 Task: Use Race Car Drive By Effect in this video Movie B.mp4
Action: Mouse pressed left at (311, 138)
Screenshot: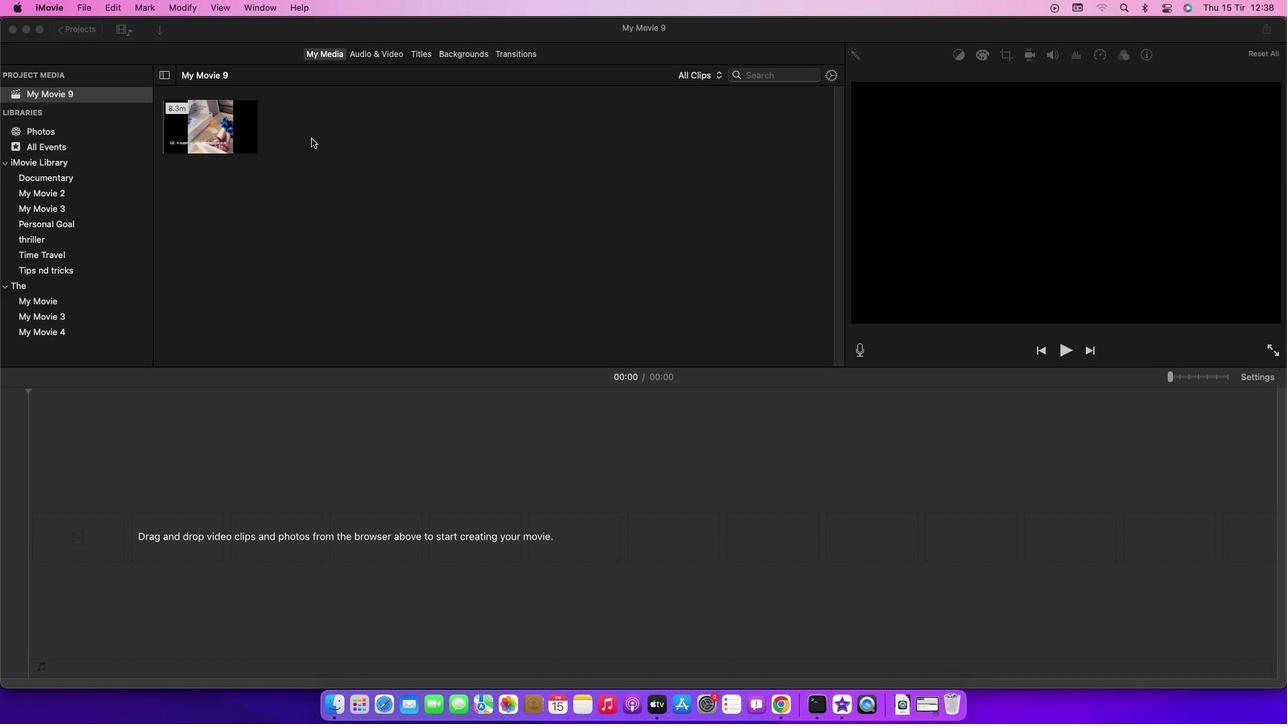 
Action: Mouse moved to (196, 120)
Screenshot: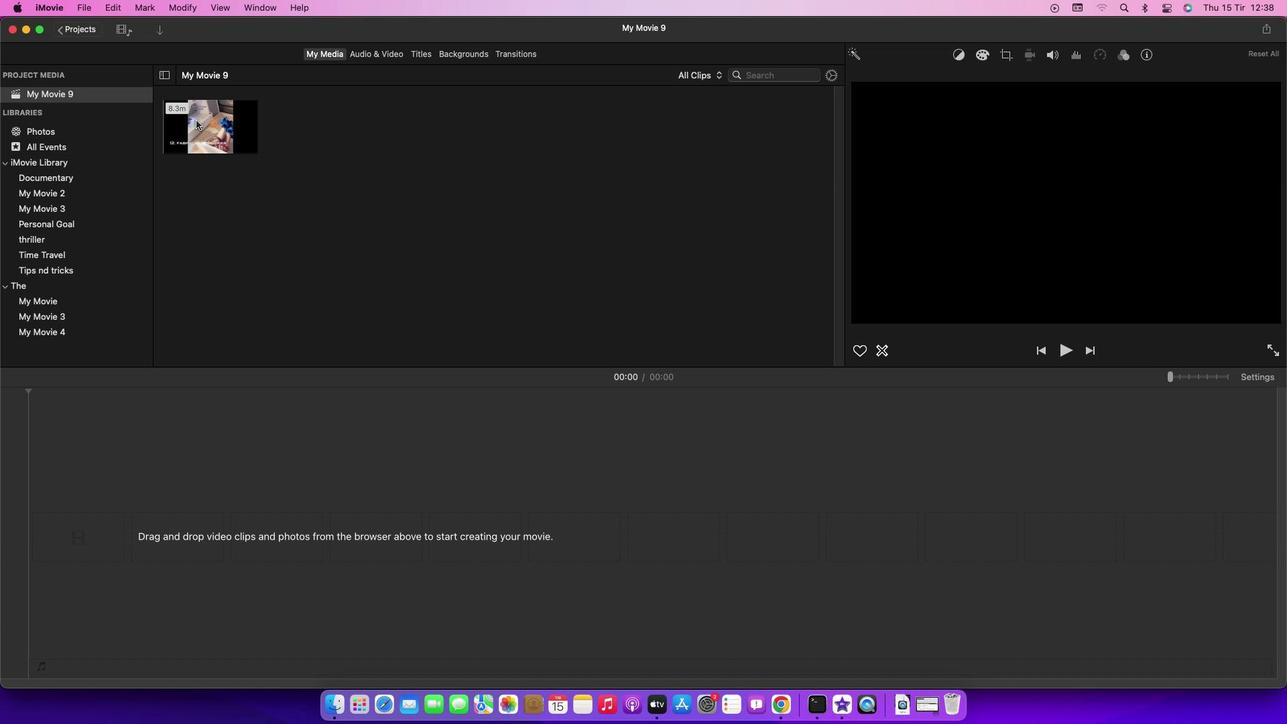 
Action: Mouse pressed left at (196, 120)
Screenshot: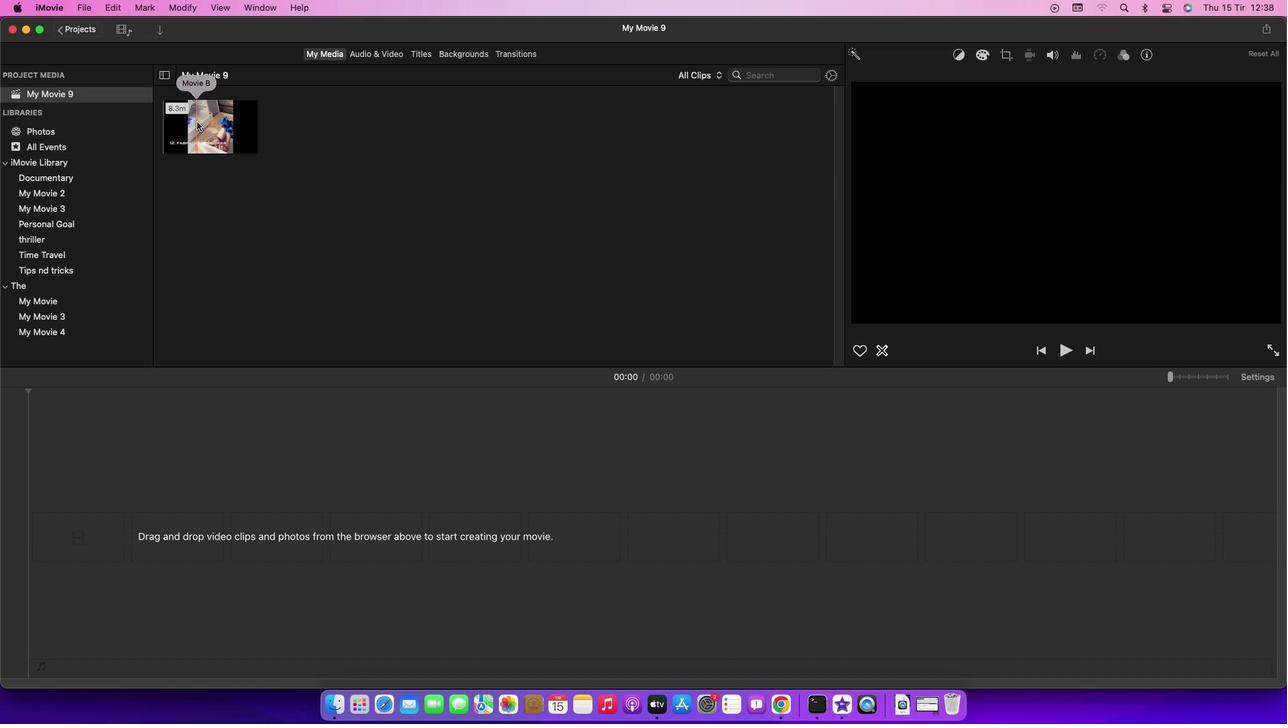 
Action: Mouse moved to (364, 52)
Screenshot: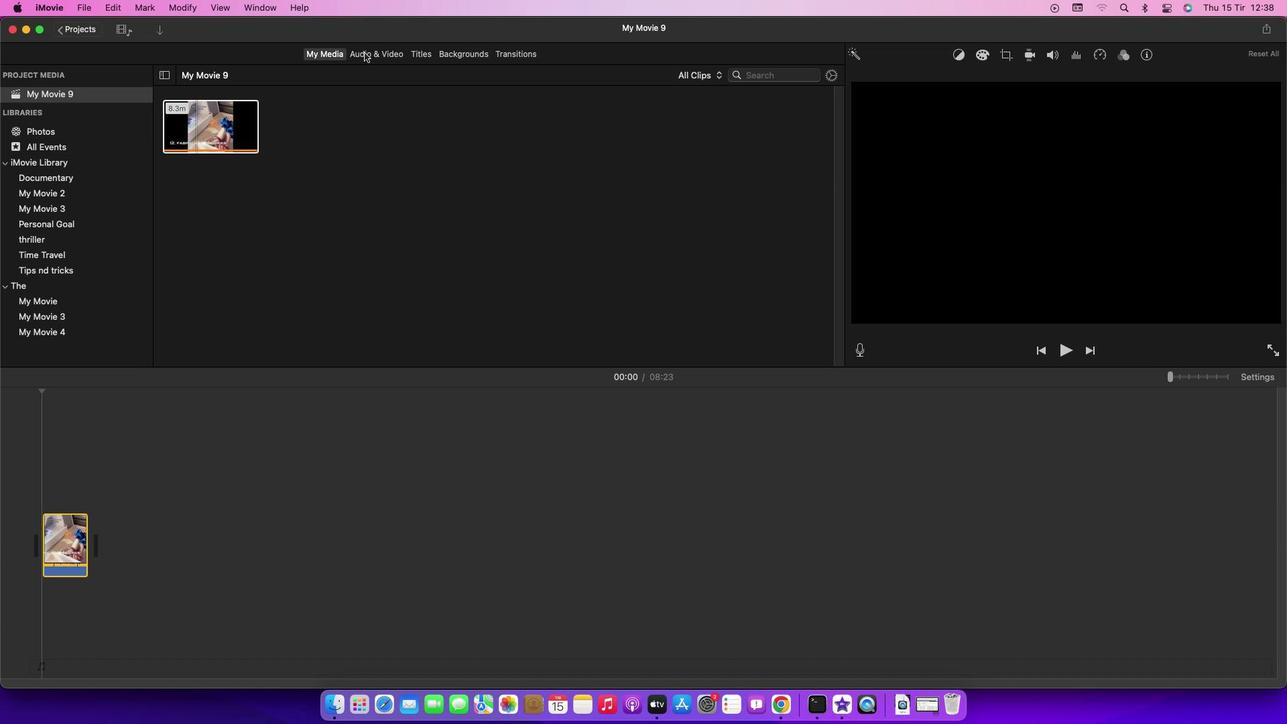 
Action: Mouse pressed left at (364, 52)
Screenshot: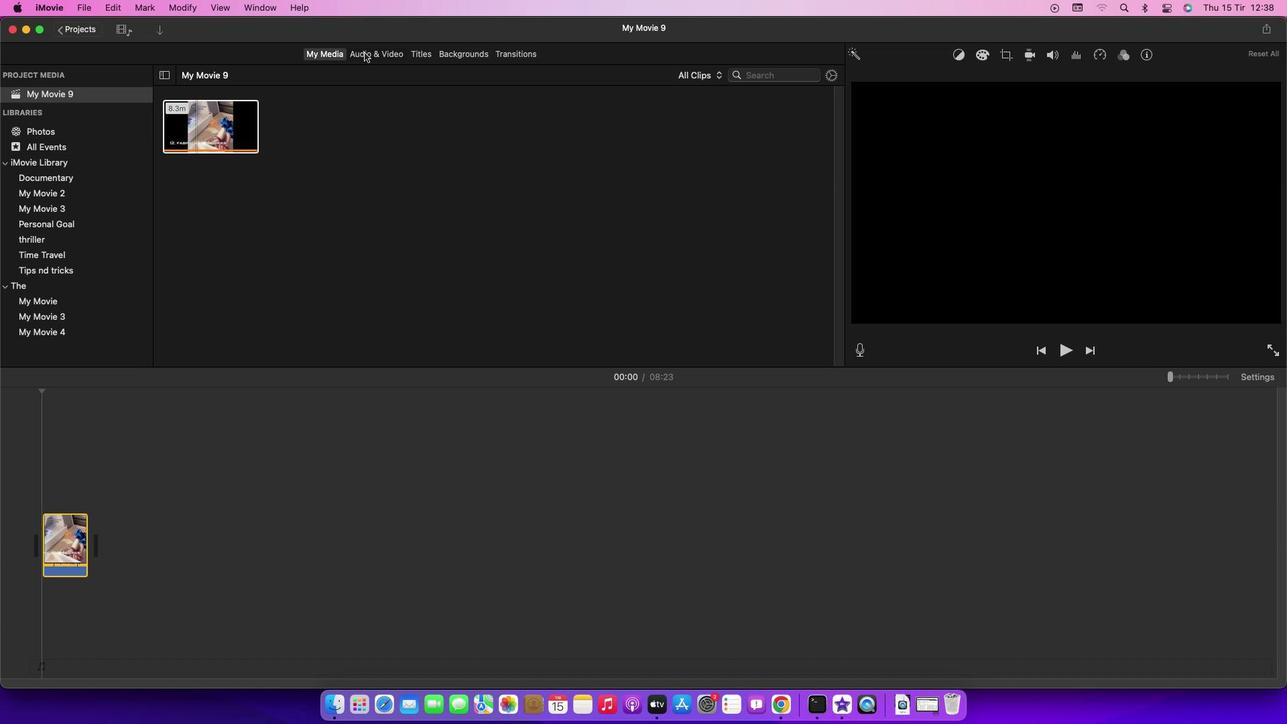
Action: Mouse moved to (93, 124)
Screenshot: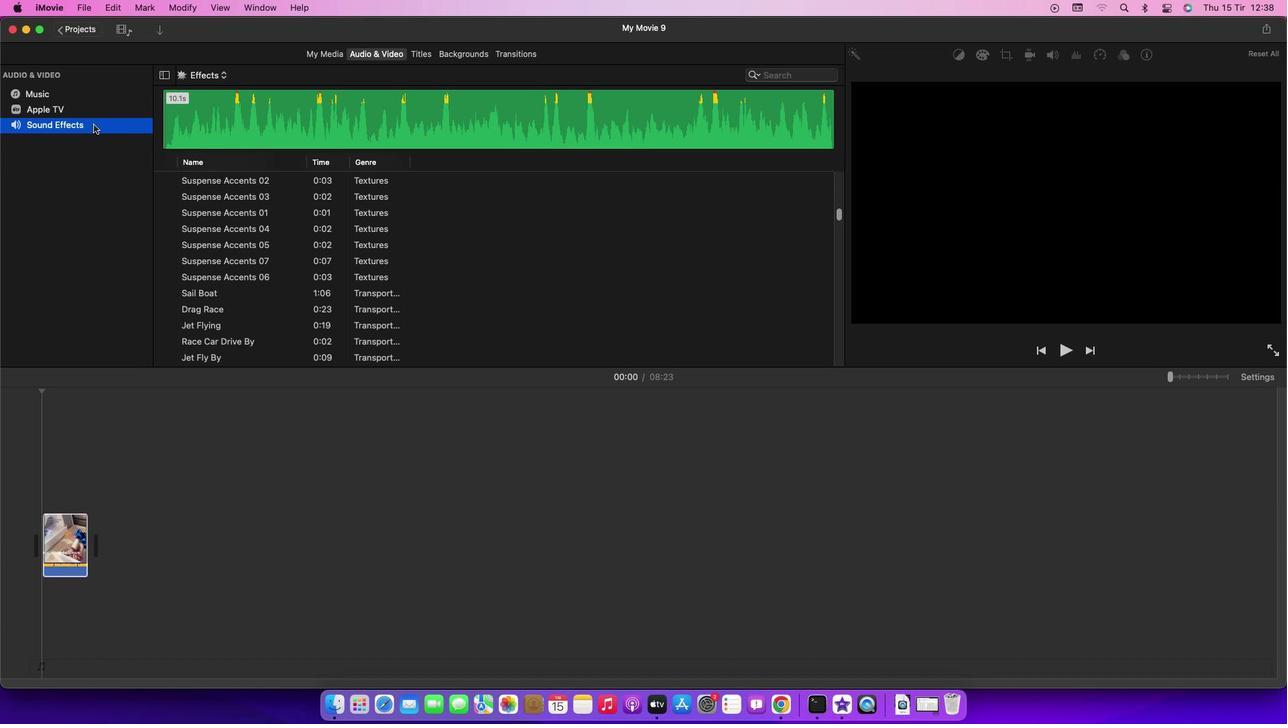 
Action: Mouse pressed left at (93, 124)
Screenshot: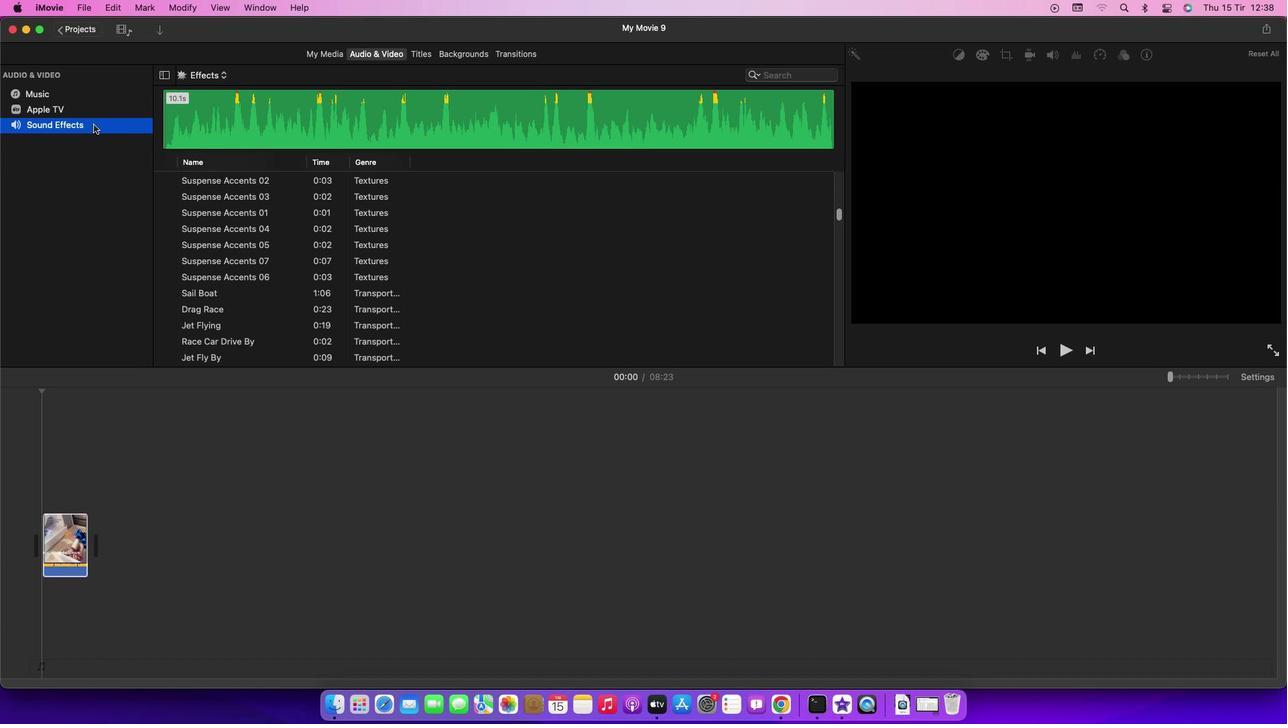 
Action: Mouse moved to (287, 303)
Screenshot: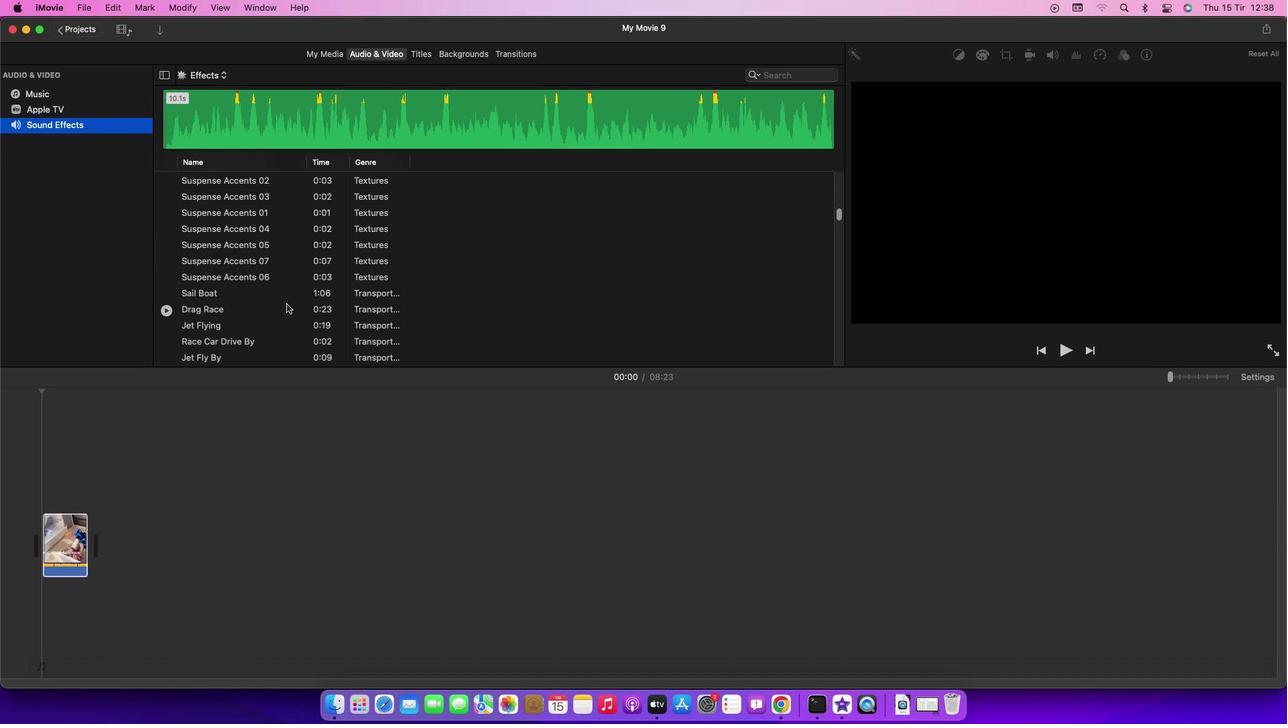 
Action: Mouse scrolled (287, 303) with delta (0, 0)
Screenshot: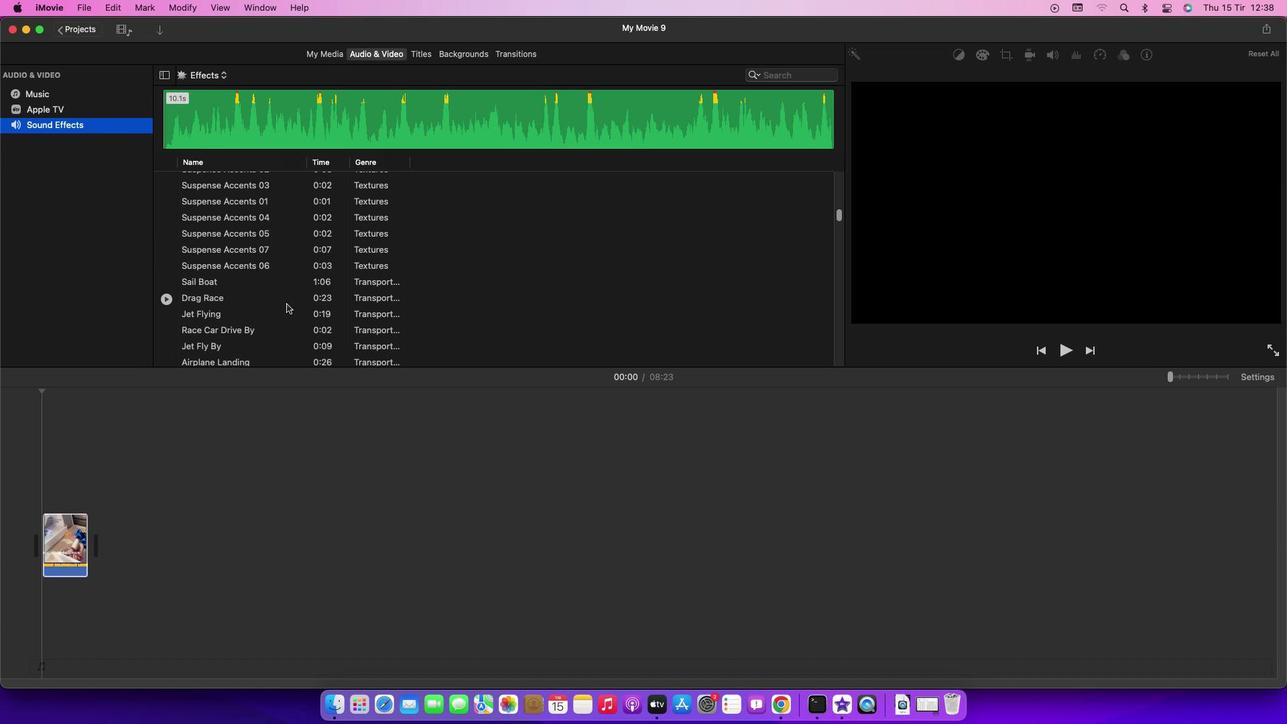 
Action: Mouse scrolled (287, 303) with delta (0, 0)
Screenshot: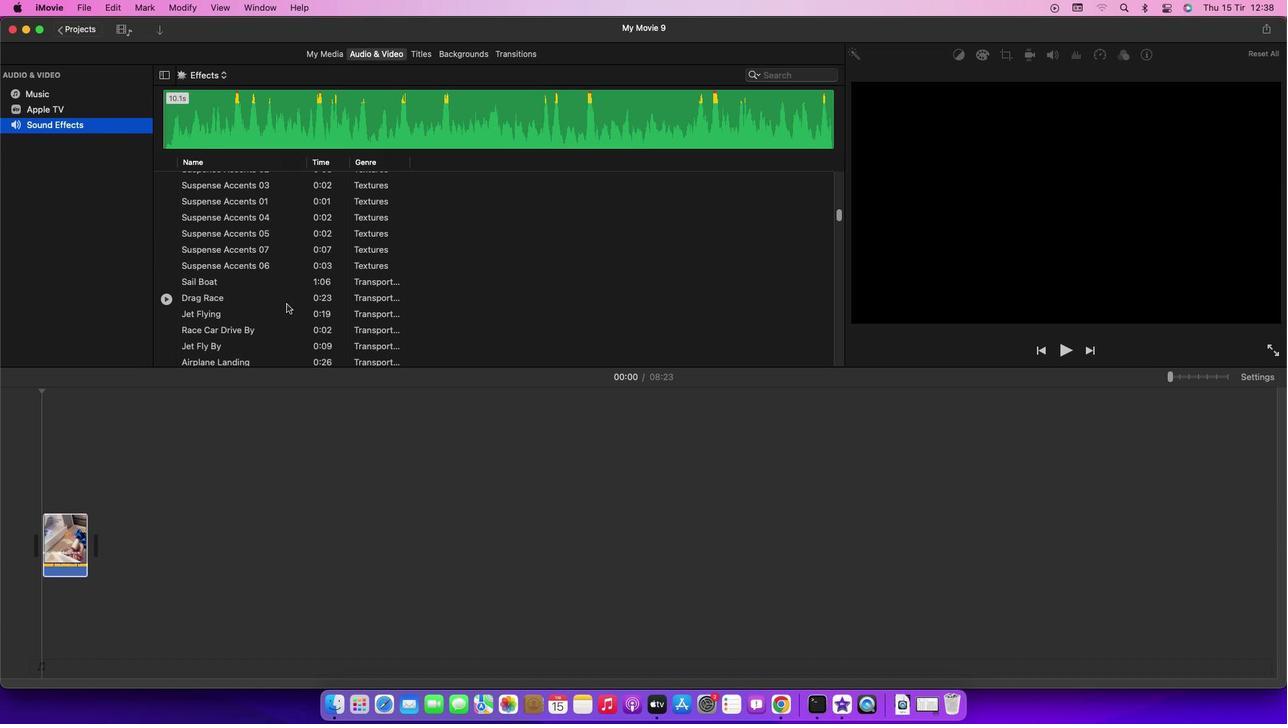 
Action: Mouse moved to (213, 327)
Screenshot: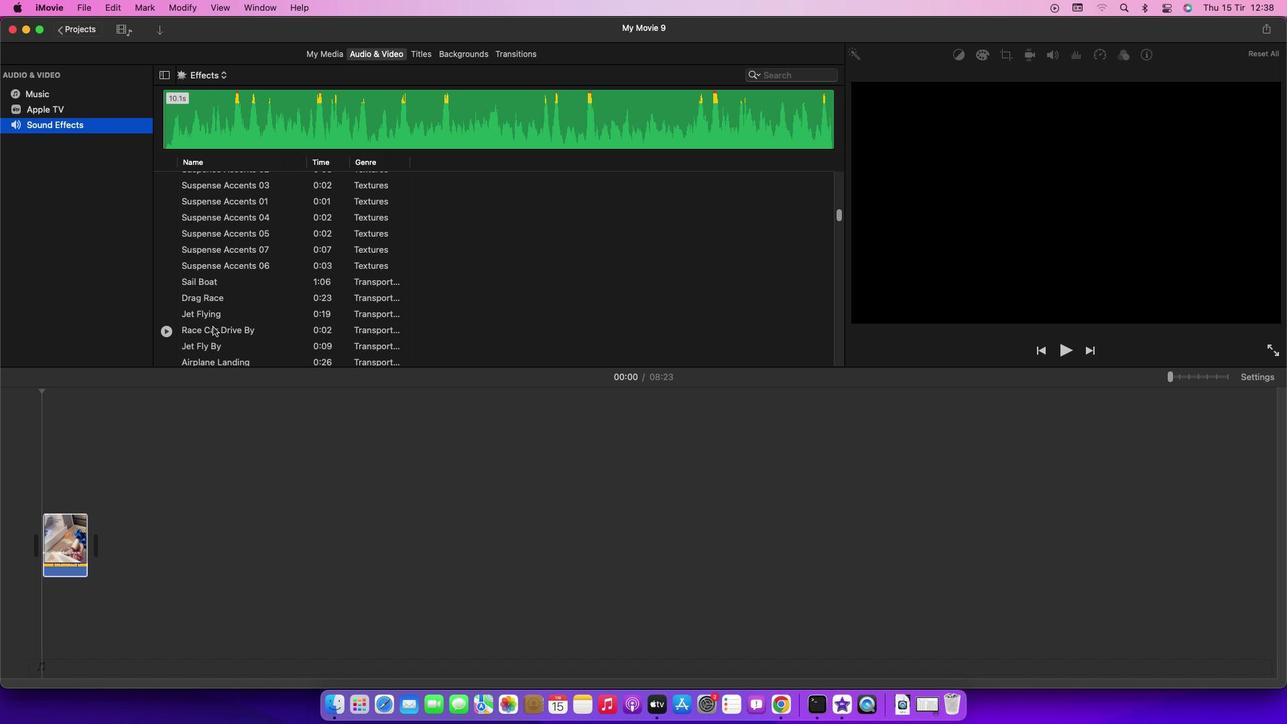 
Action: Mouse pressed left at (213, 327)
Screenshot: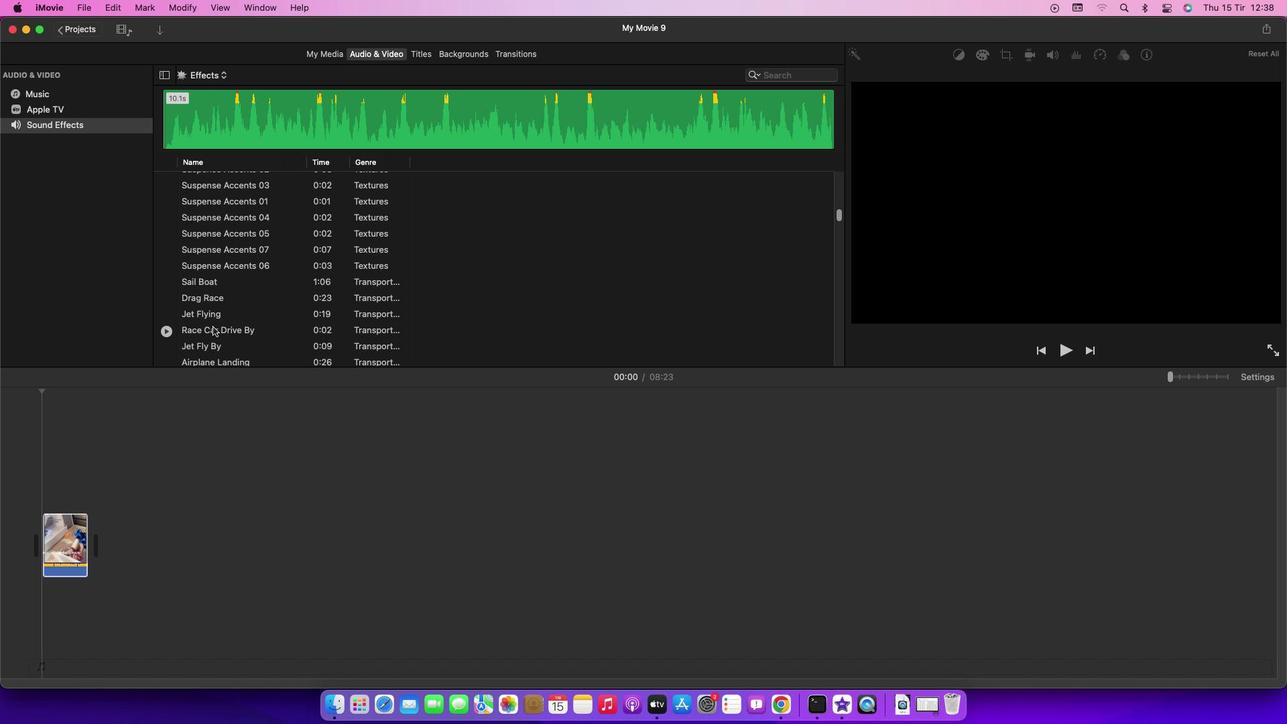 
Action: Mouse moved to (226, 524)
Screenshot: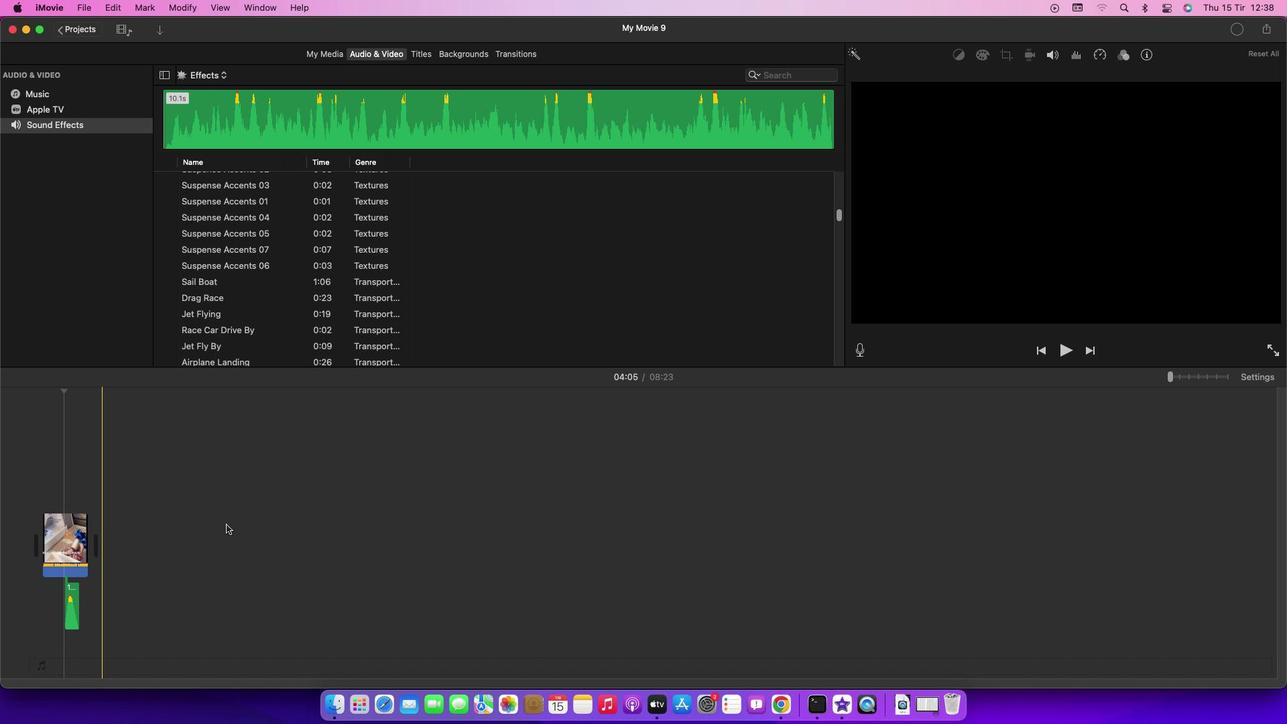 
